 Task: Upload an image from the desktop.
Action: Mouse moved to (87, 210)
Screenshot: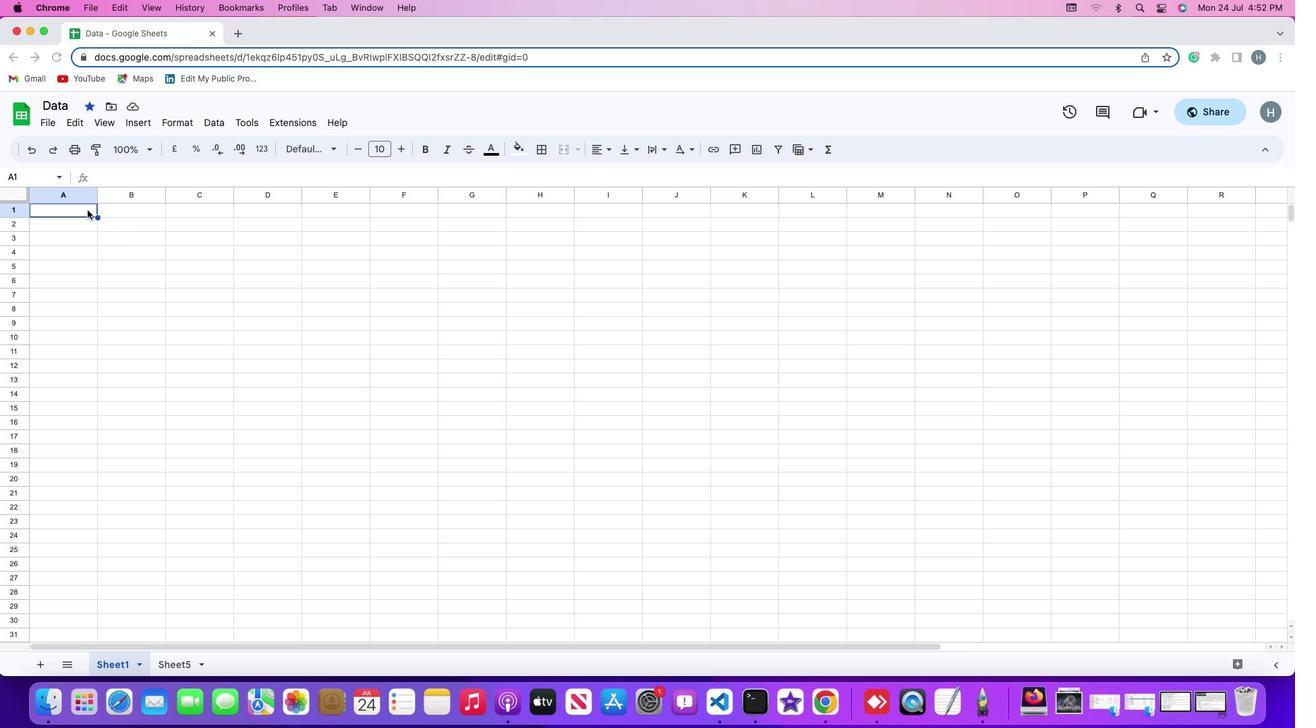 
Action: Mouse pressed left at (87, 210)
Screenshot: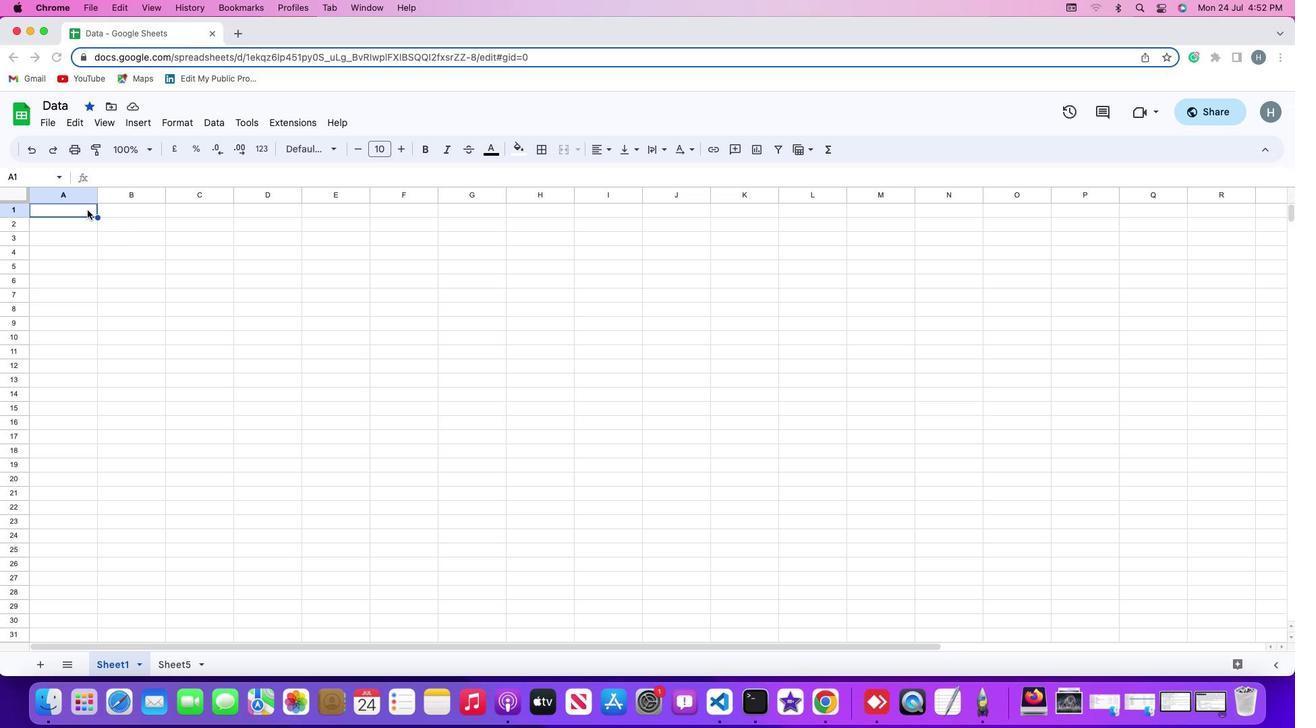 
Action: Mouse moved to (141, 117)
Screenshot: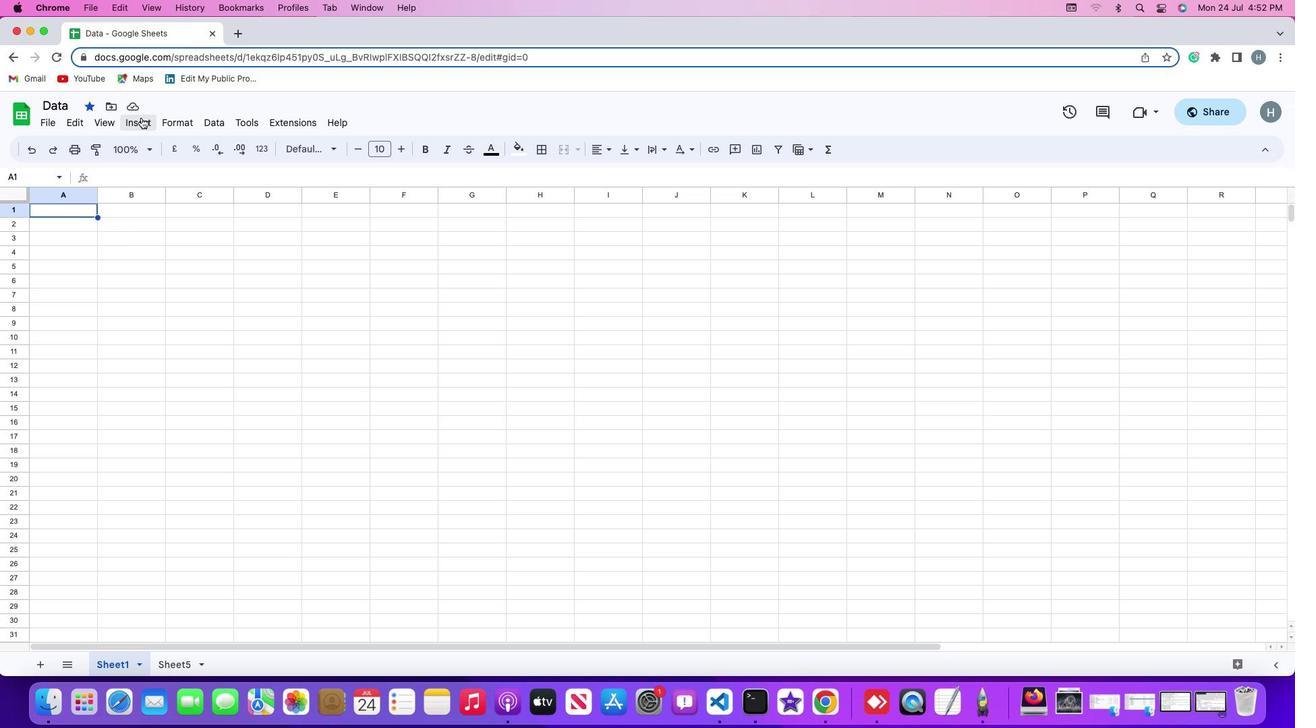 
Action: Mouse pressed left at (141, 117)
Screenshot: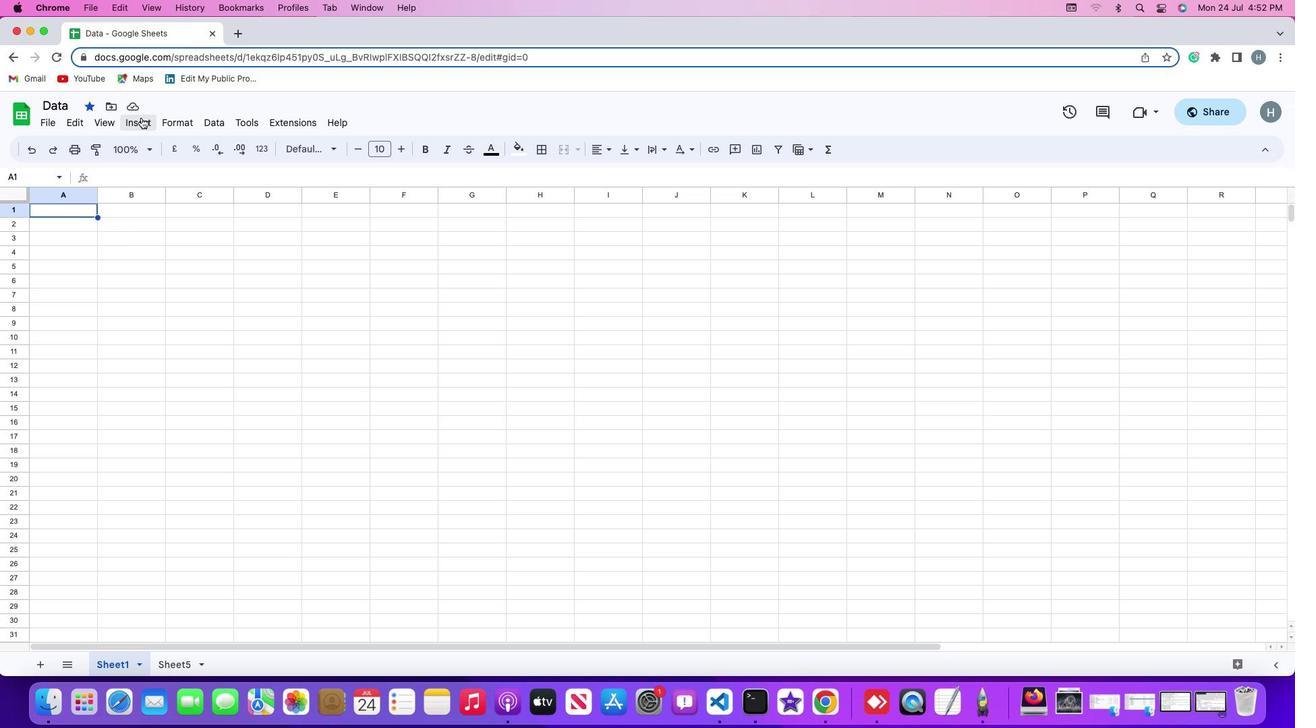 
Action: Mouse moved to (387, 310)
Screenshot: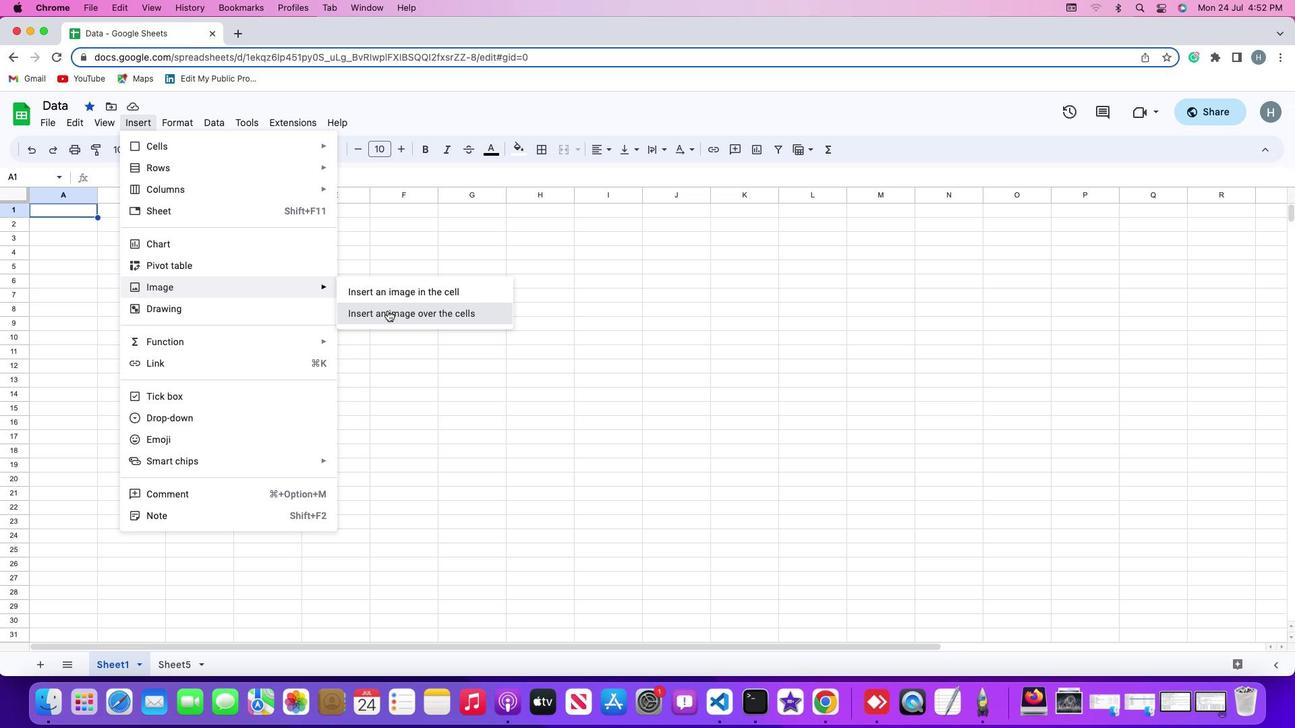 
Action: Mouse pressed left at (387, 310)
Screenshot: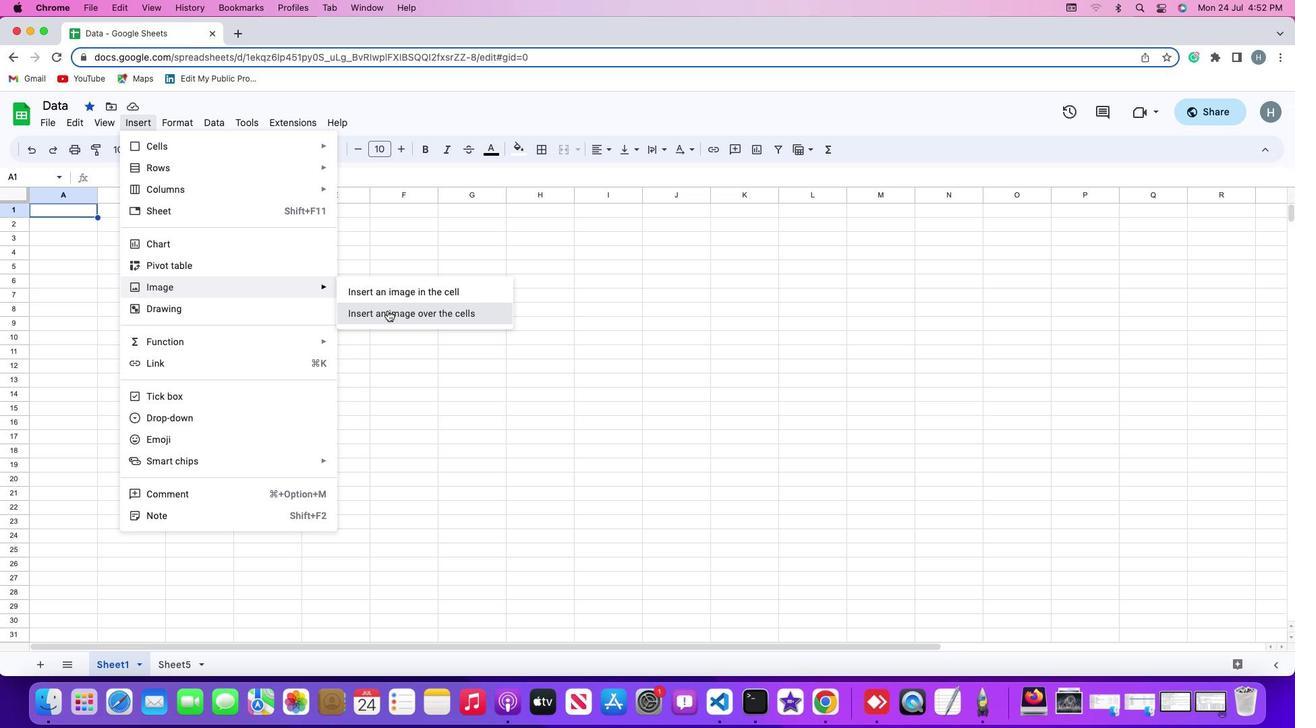 
Action: Mouse moved to (635, 468)
Screenshot: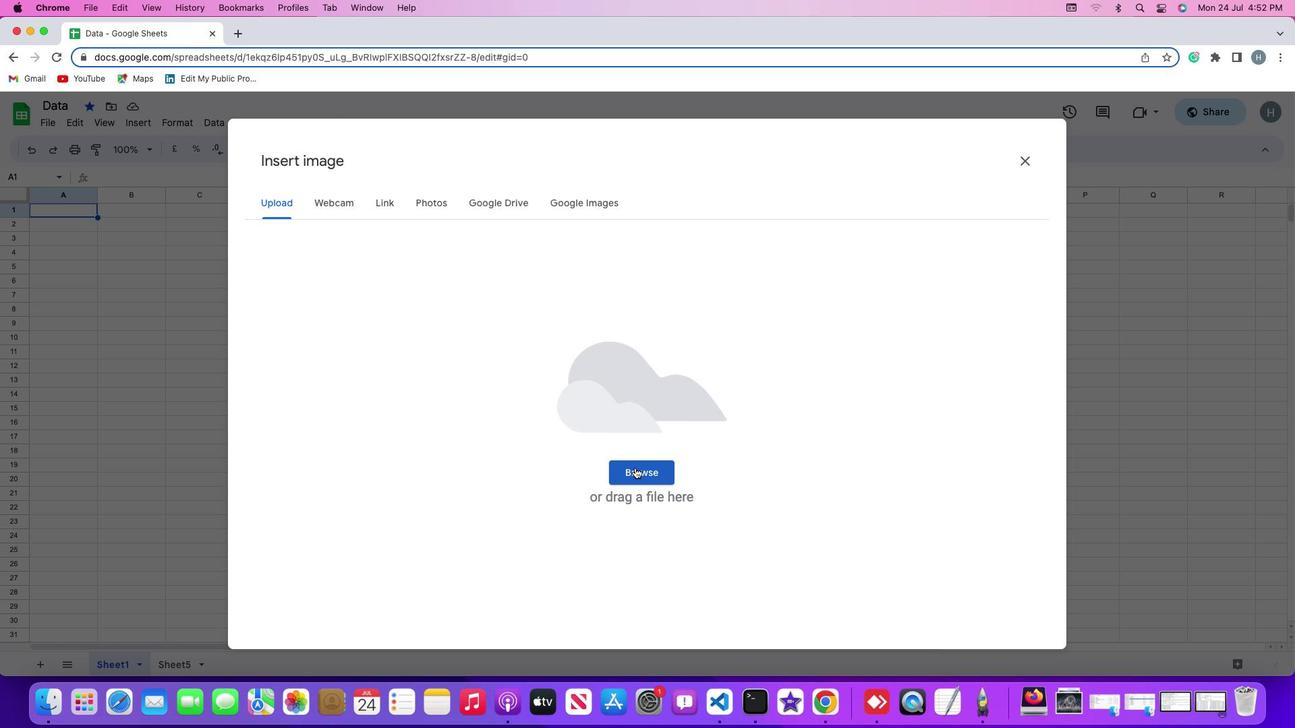 
Action: Mouse pressed left at (635, 468)
Screenshot: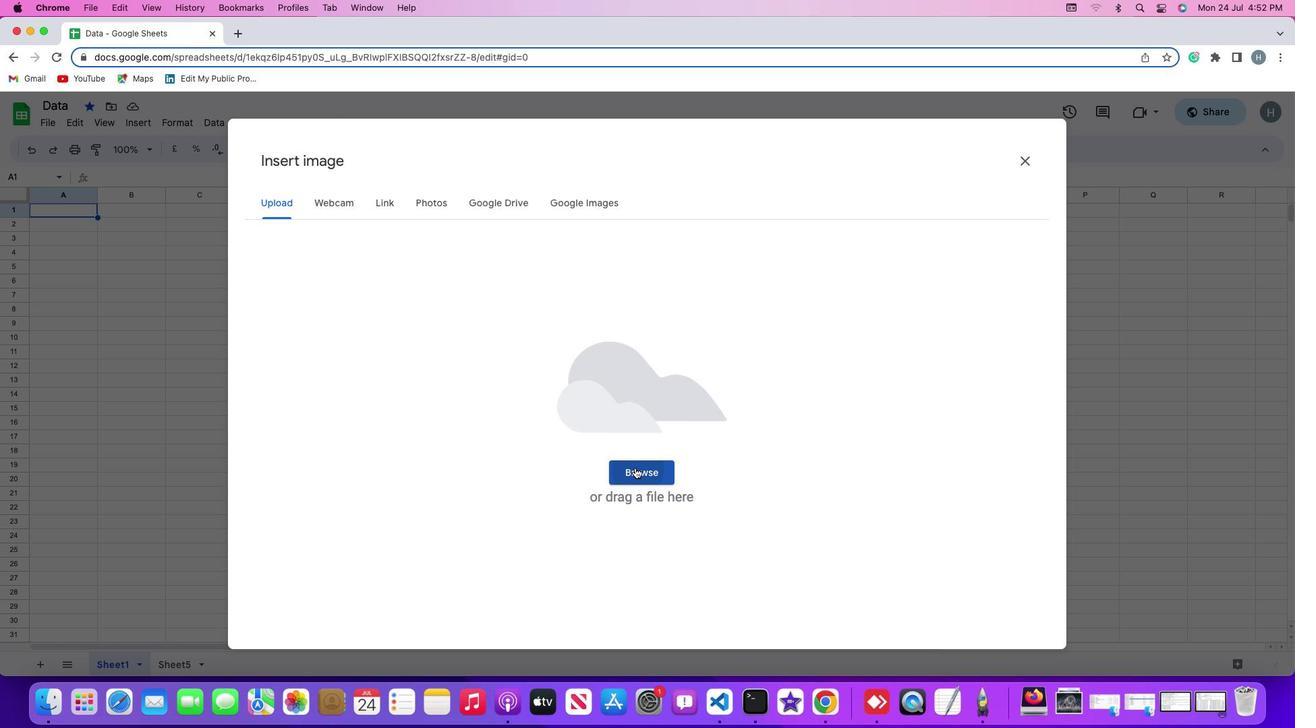 
Action: Mouse moved to (576, 337)
Screenshot: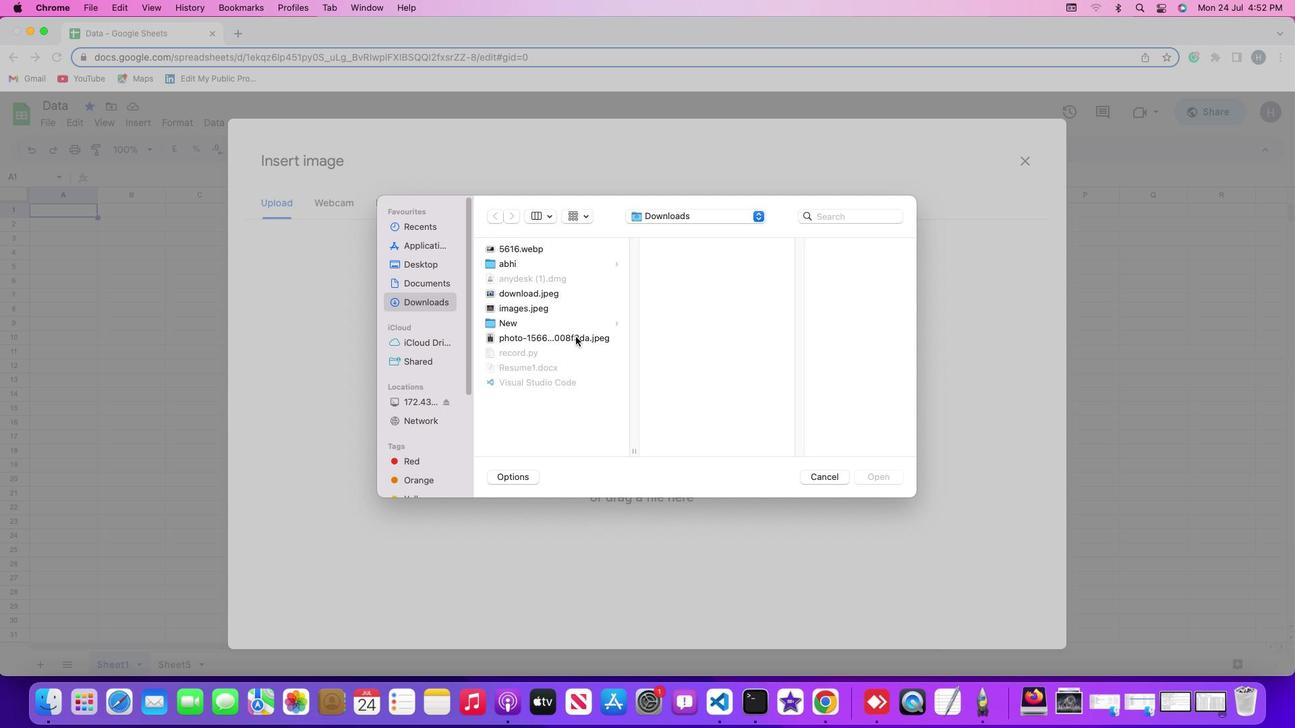
Action: Mouse pressed left at (576, 337)
Screenshot: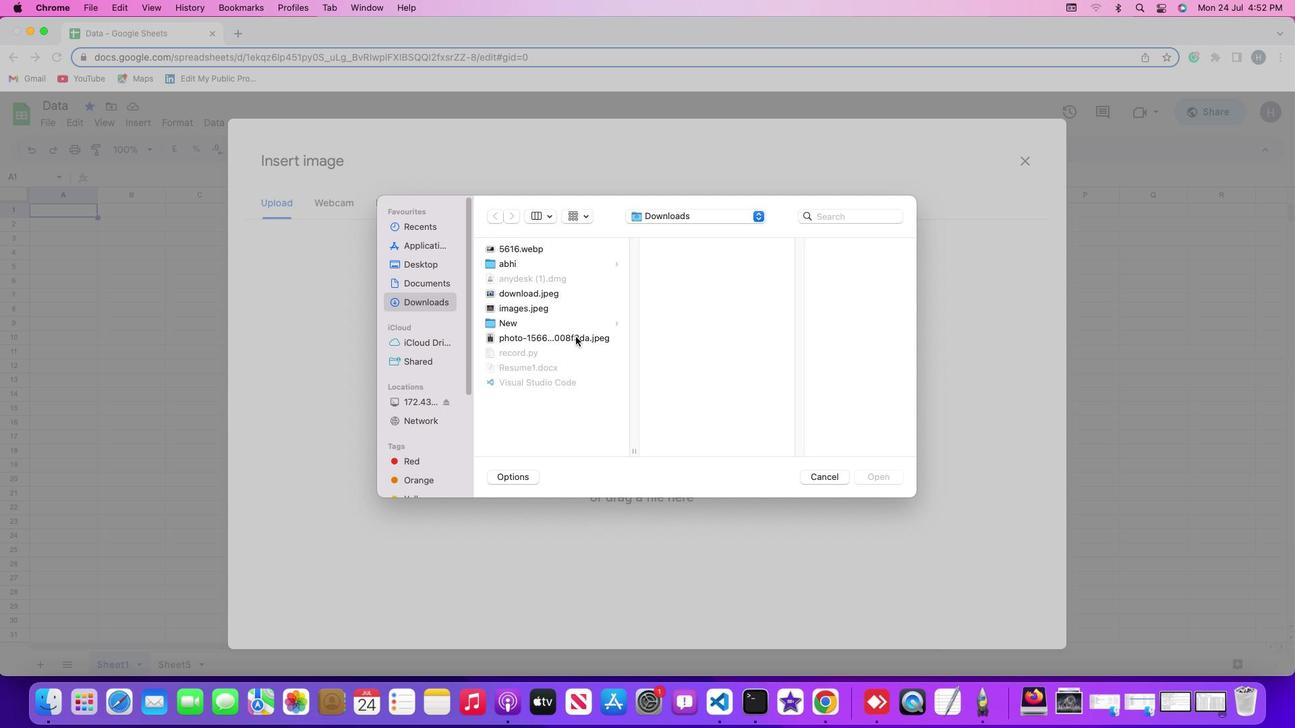 
Action: Mouse moved to (881, 479)
Screenshot: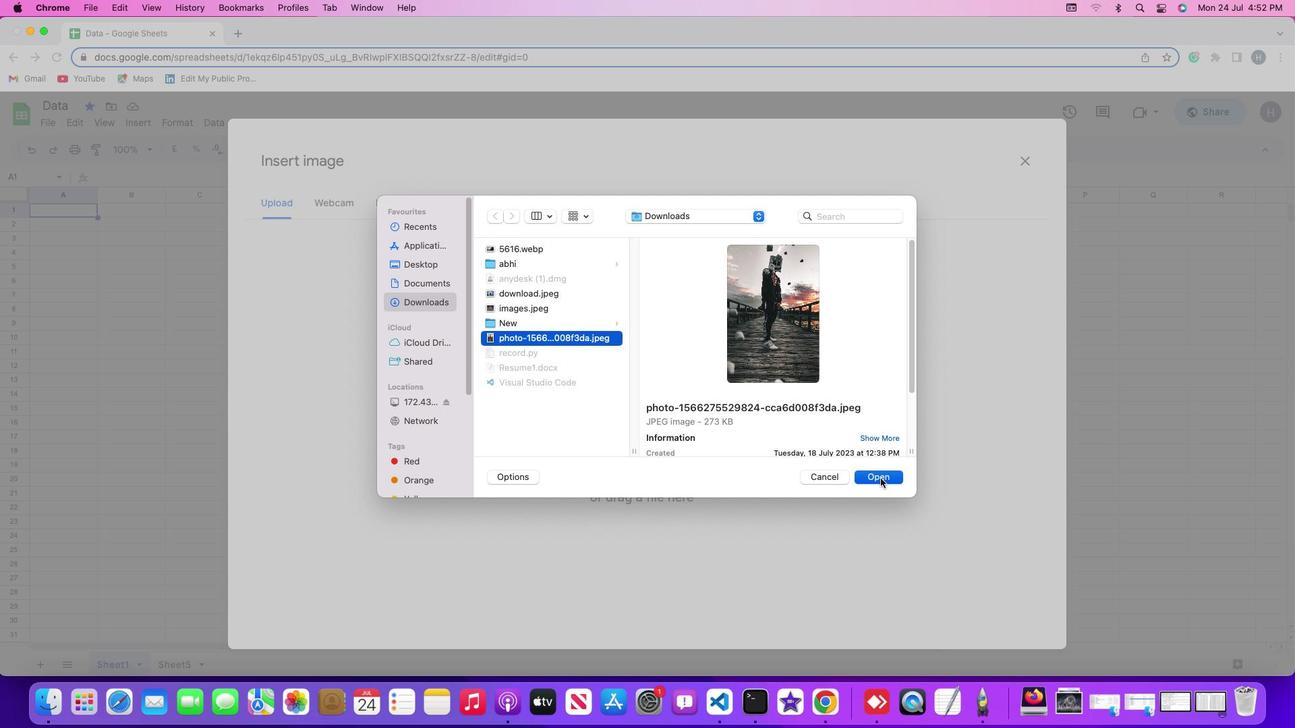
Action: Mouse pressed left at (881, 479)
Screenshot: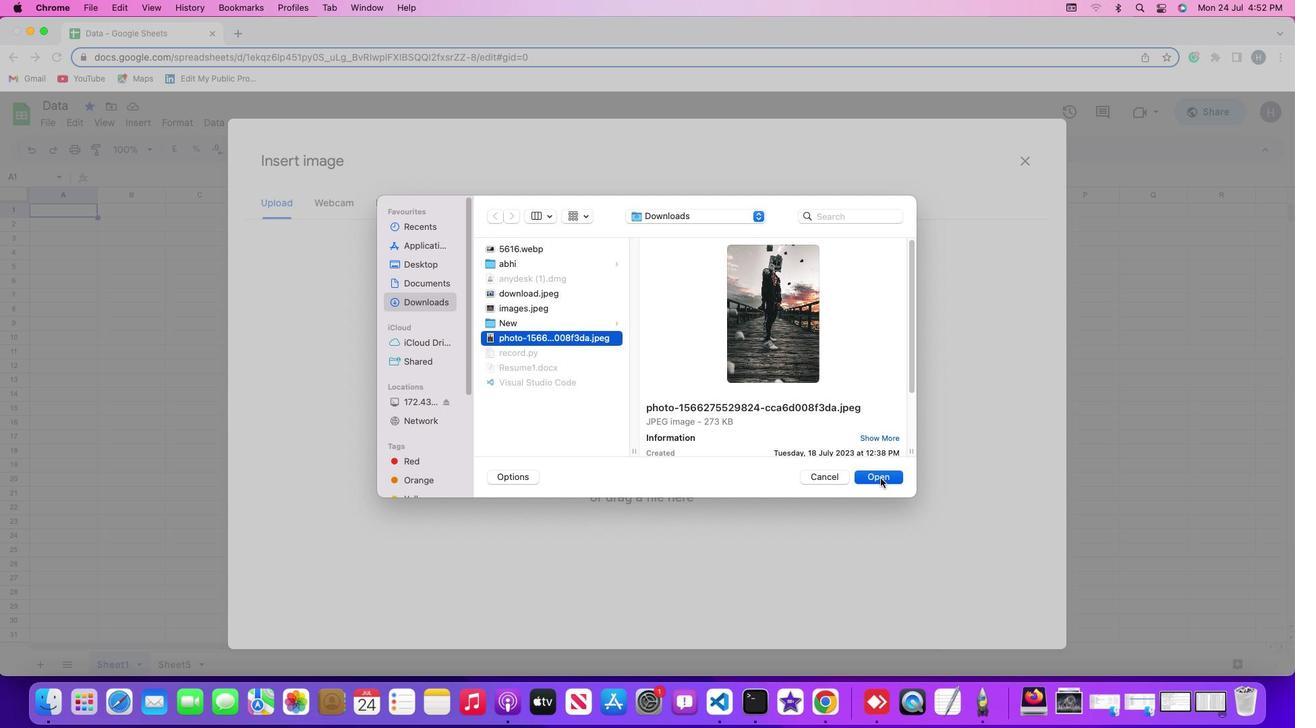 
Action: Mouse moved to (545, 384)
Screenshot: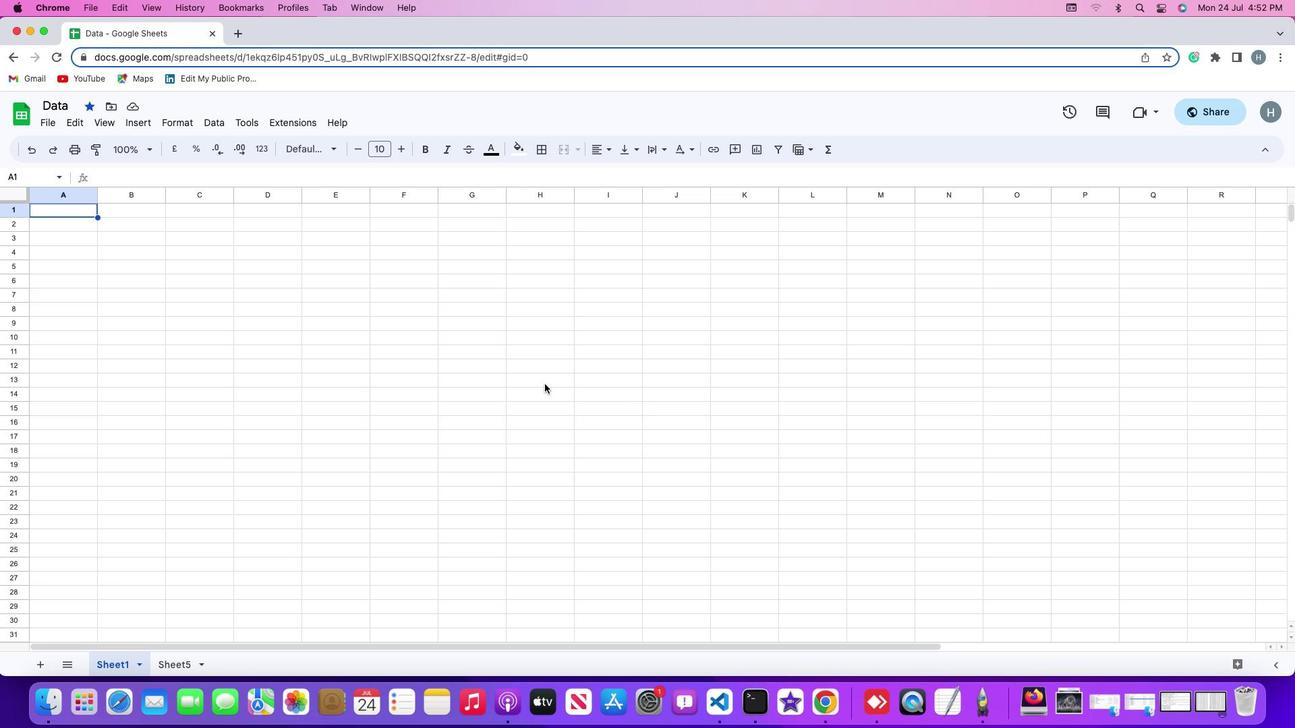 
